 Task: Create in the project AgileDesign in Backlog an issue 'Upgrade the caching mechanism of a web application to improve response time and reduce server load', assign it to team member softage.3@softage.net and change the status to IN PROGRESS. Create in the project AgileDesign in Backlog an issue 'Create a new online platform for online personal finance courses with advanced budgeting and financial planning features', assign it to team member softage.4@softage.net and change the status to IN PROGRESS
Action: Mouse moved to (204, 54)
Screenshot: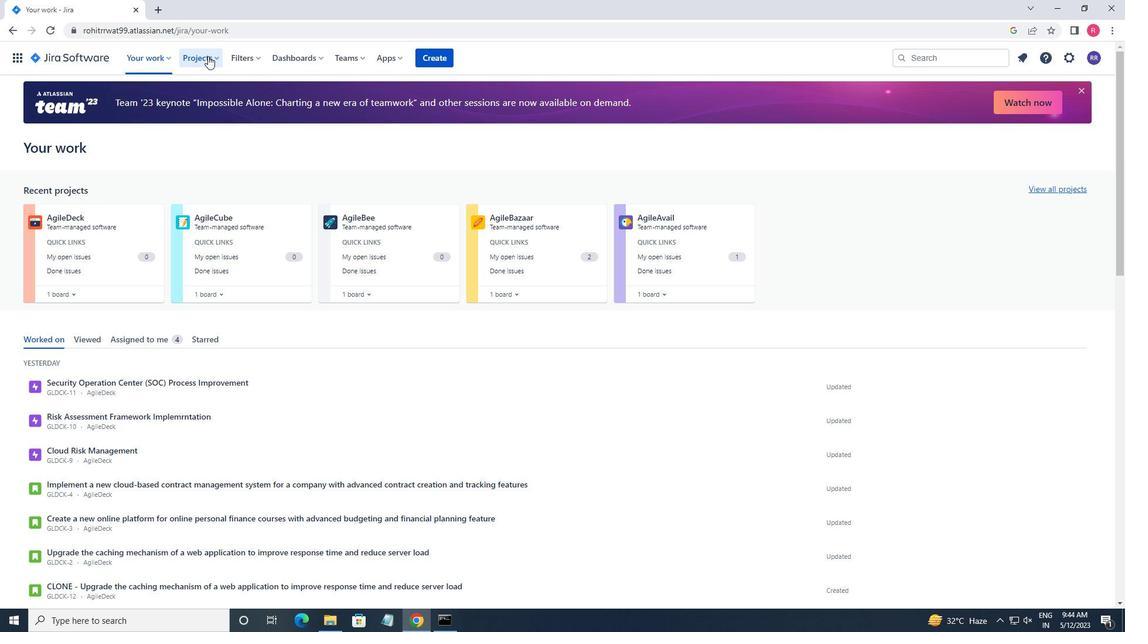 
Action: Mouse pressed left at (204, 54)
Screenshot: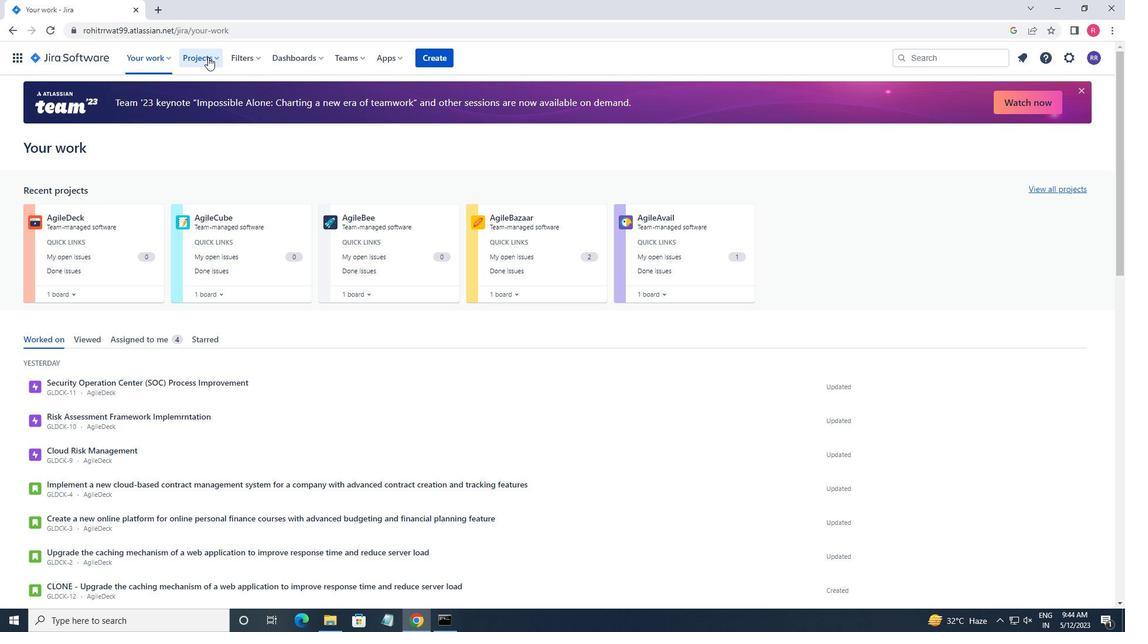 
Action: Mouse moved to (226, 123)
Screenshot: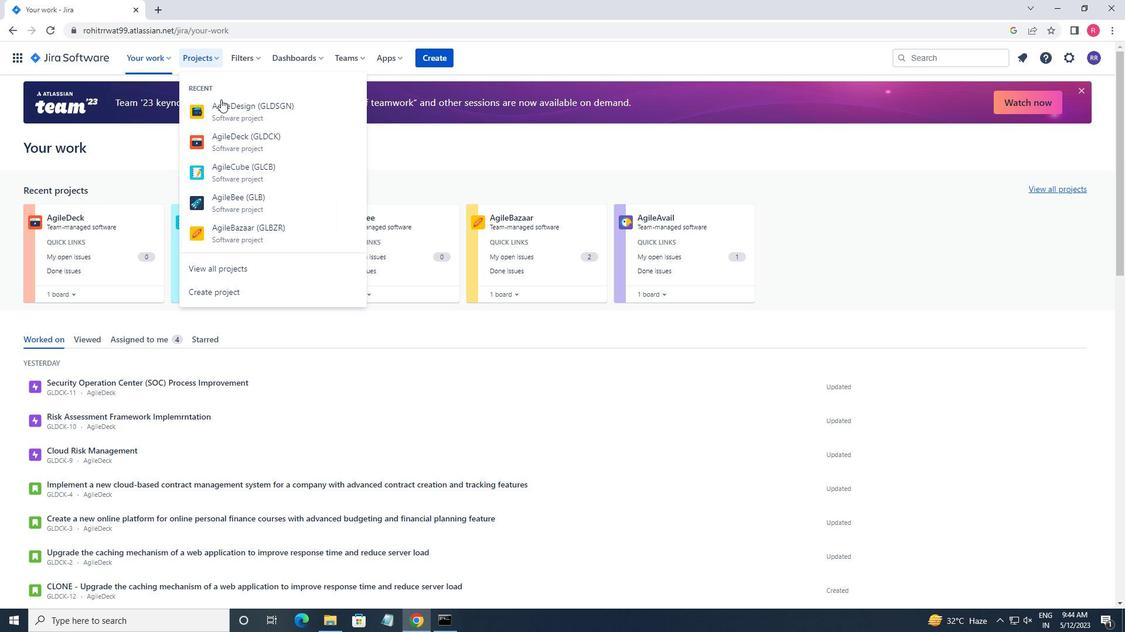 
Action: Mouse pressed left at (226, 123)
Screenshot: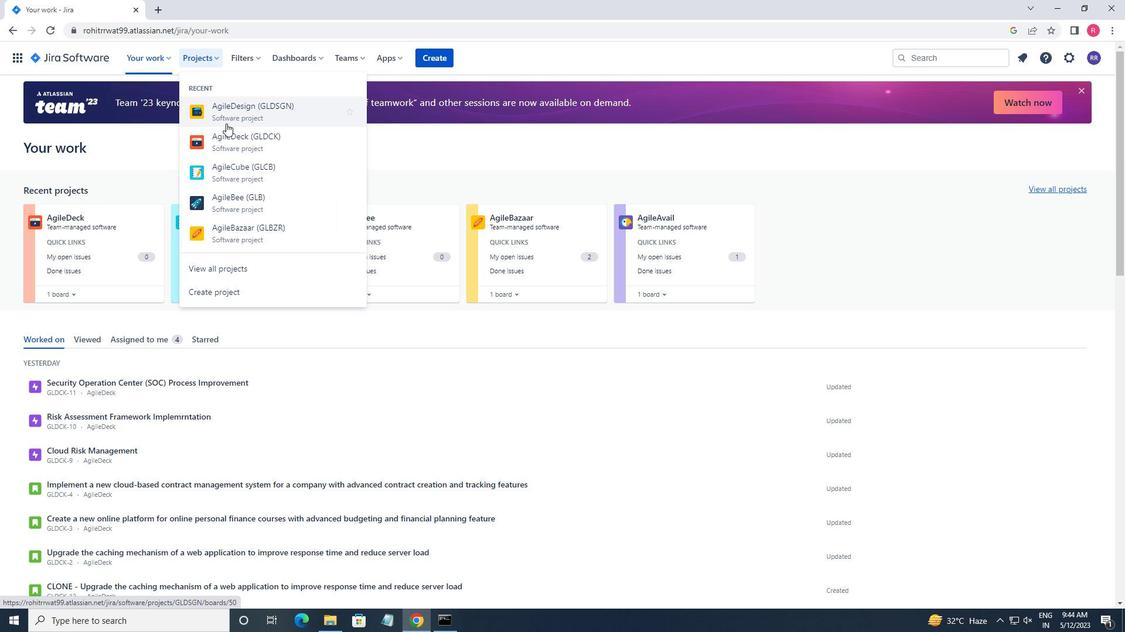 
Action: Mouse moved to (94, 180)
Screenshot: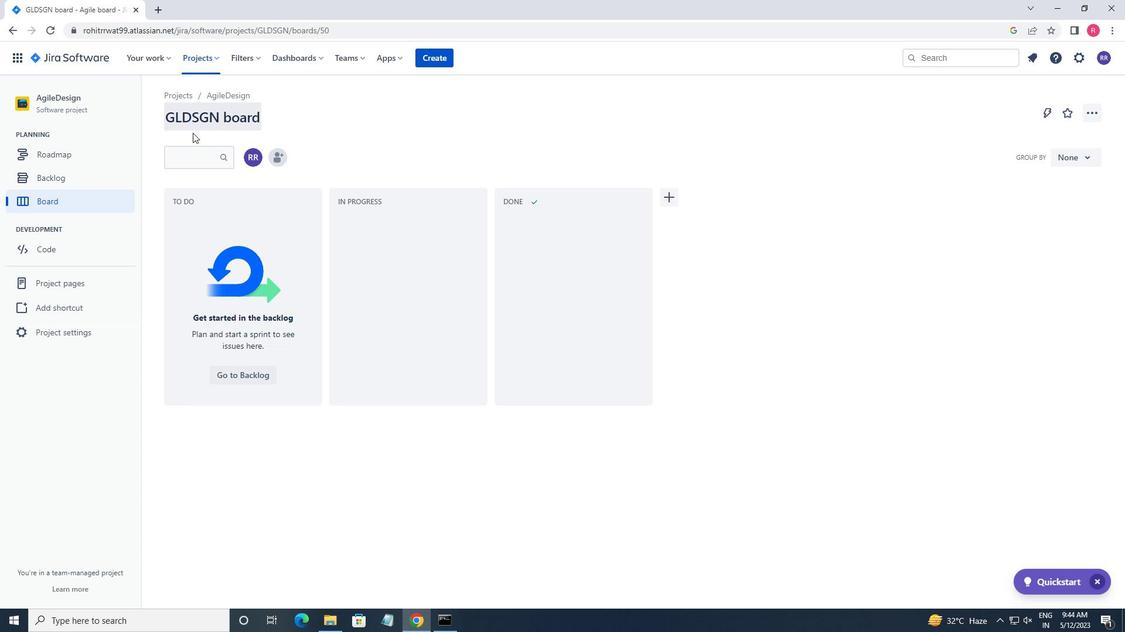 
Action: Mouse pressed left at (94, 180)
Screenshot: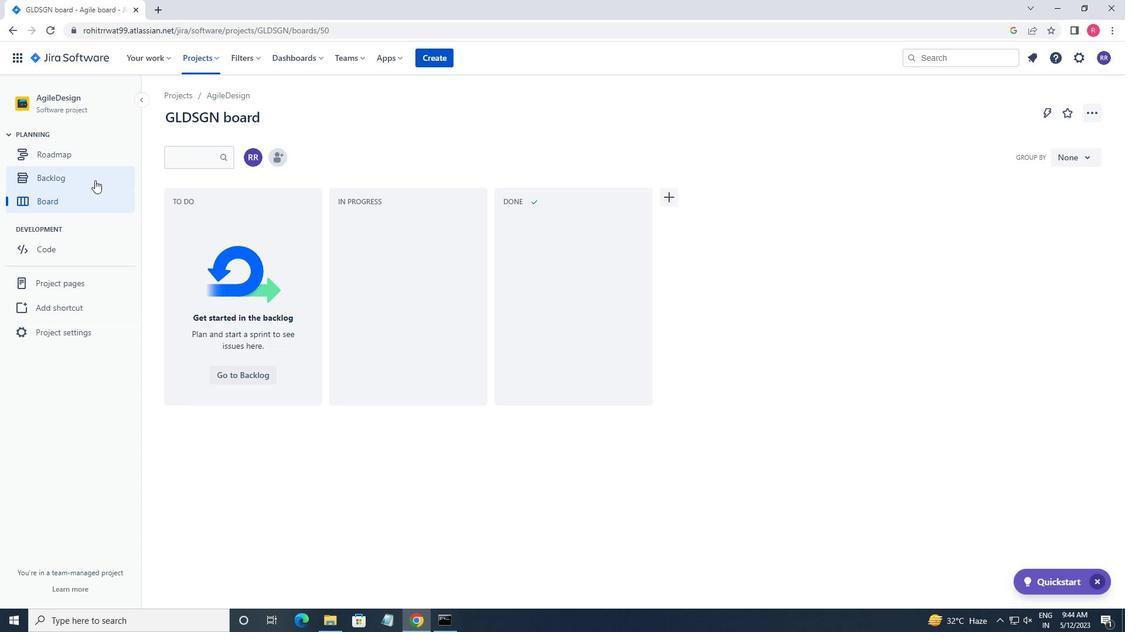 
Action: Mouse moved to (310, 478)
Screenshot: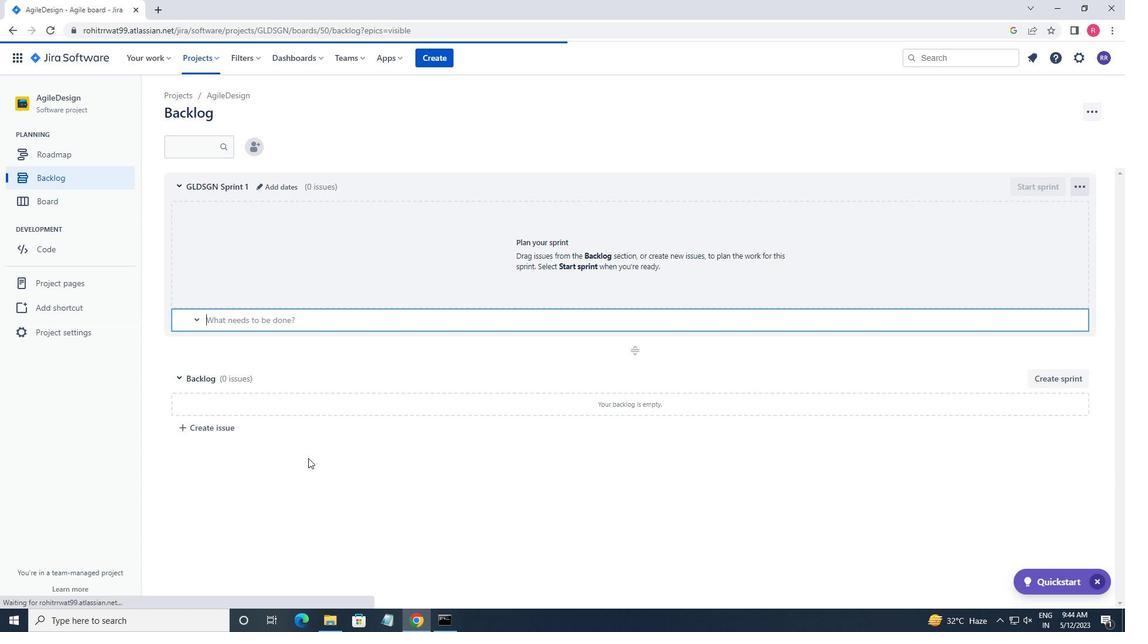 
Action: Mouse scrolled (310, 478) with delta (0, 0)
Screenshot: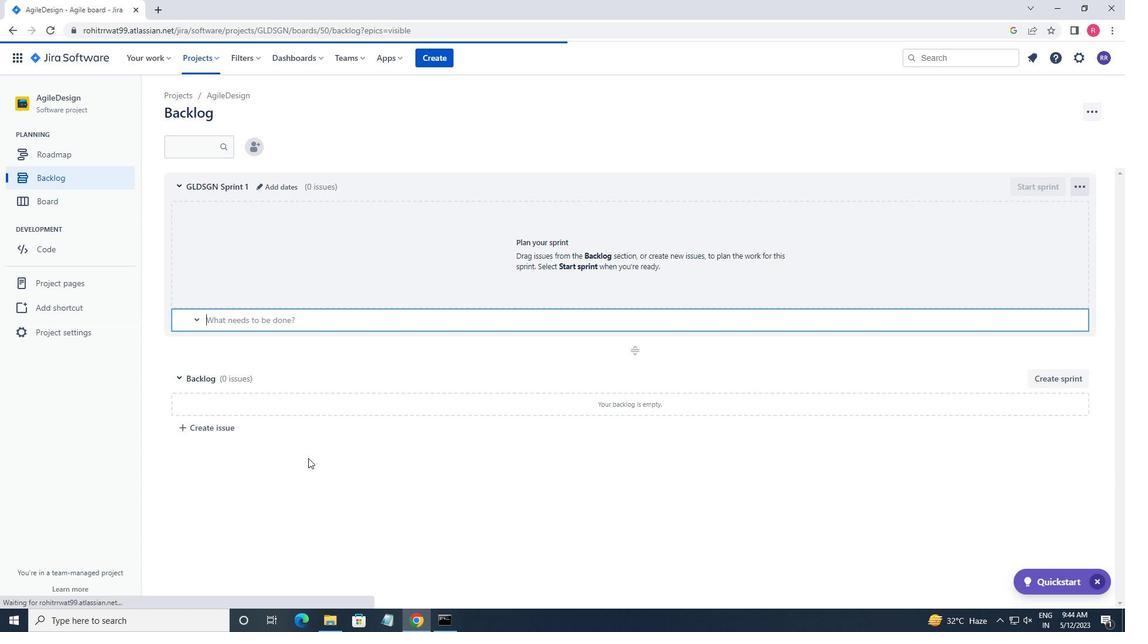 
Action: Mouse moved to (310, 488)
Screenshot: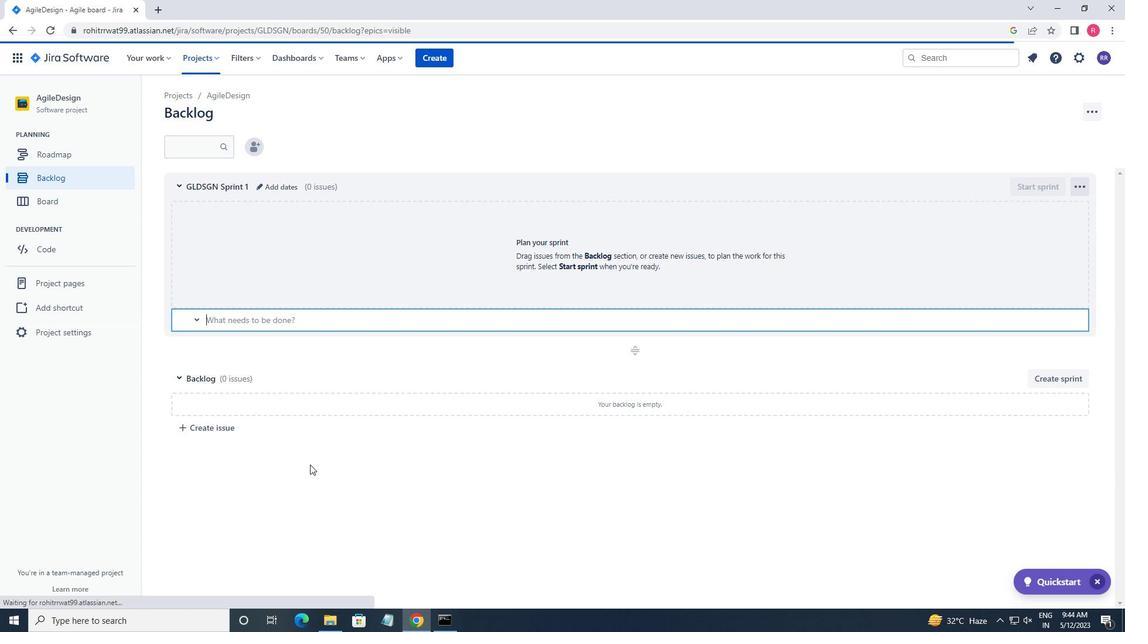 
Action: Mouse scrolled (310, 487) with delta (0, 0)
Screenshot: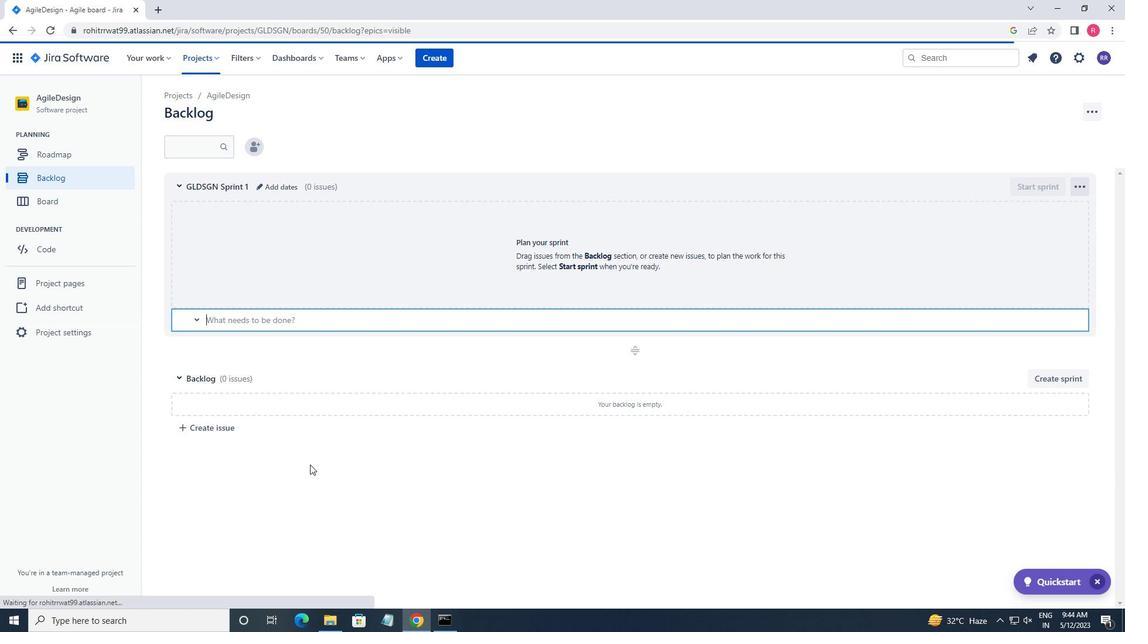 
Action: Mouse moved to (311, 497)
Screenshot: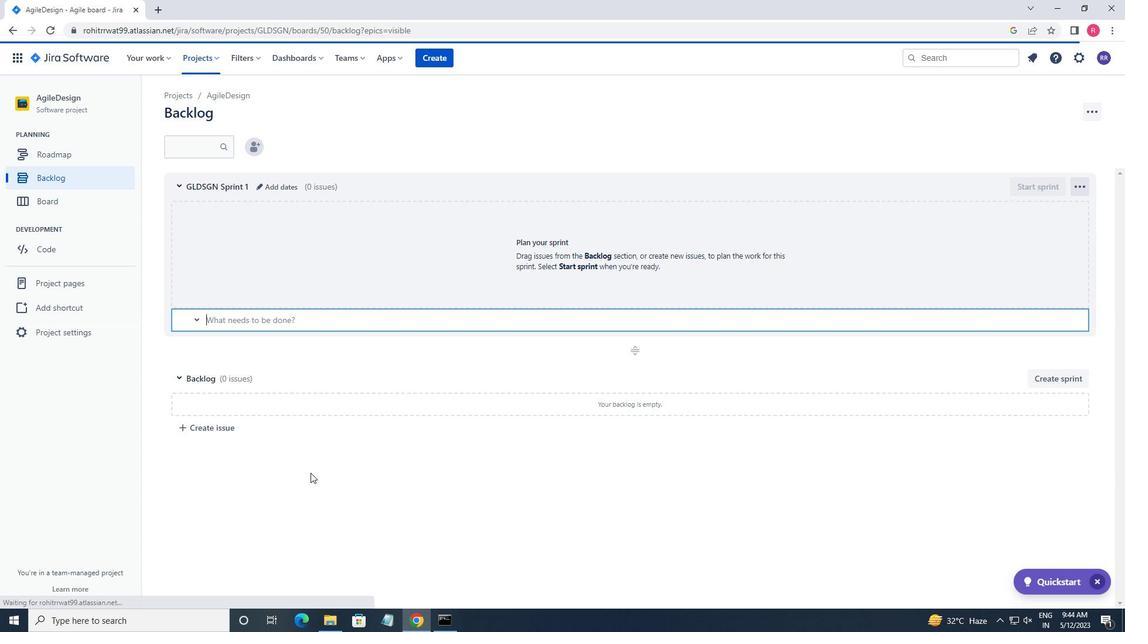 
Action: Mouse scrolled (311, 496) with delta (0, 0)
Screenshot: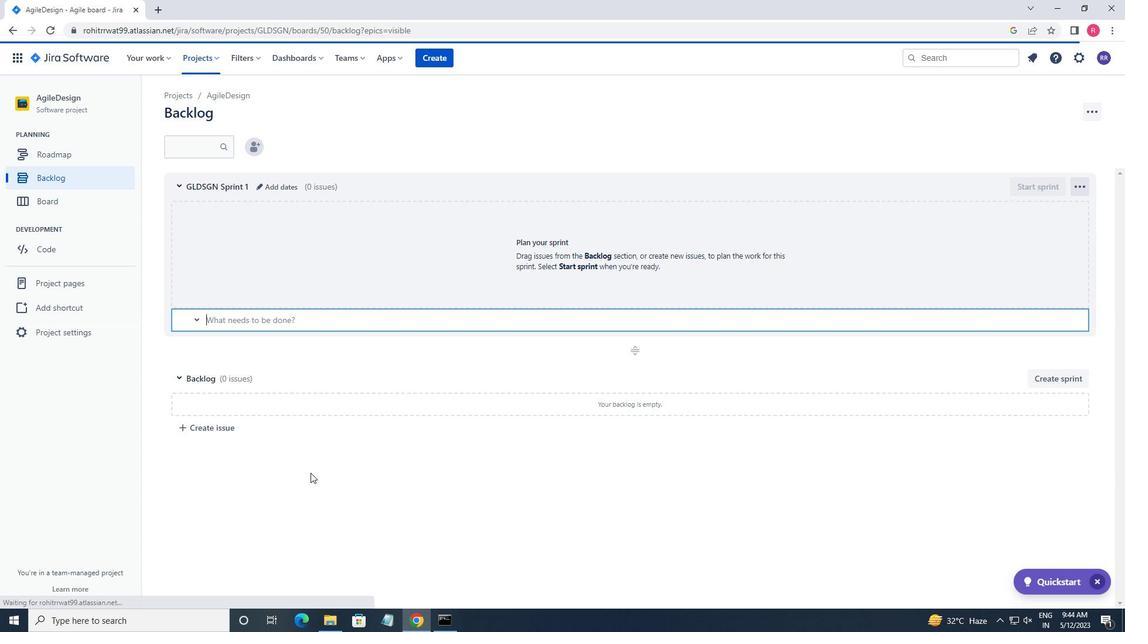 
Action: Mouse moved to (312, 503)
Screenshot: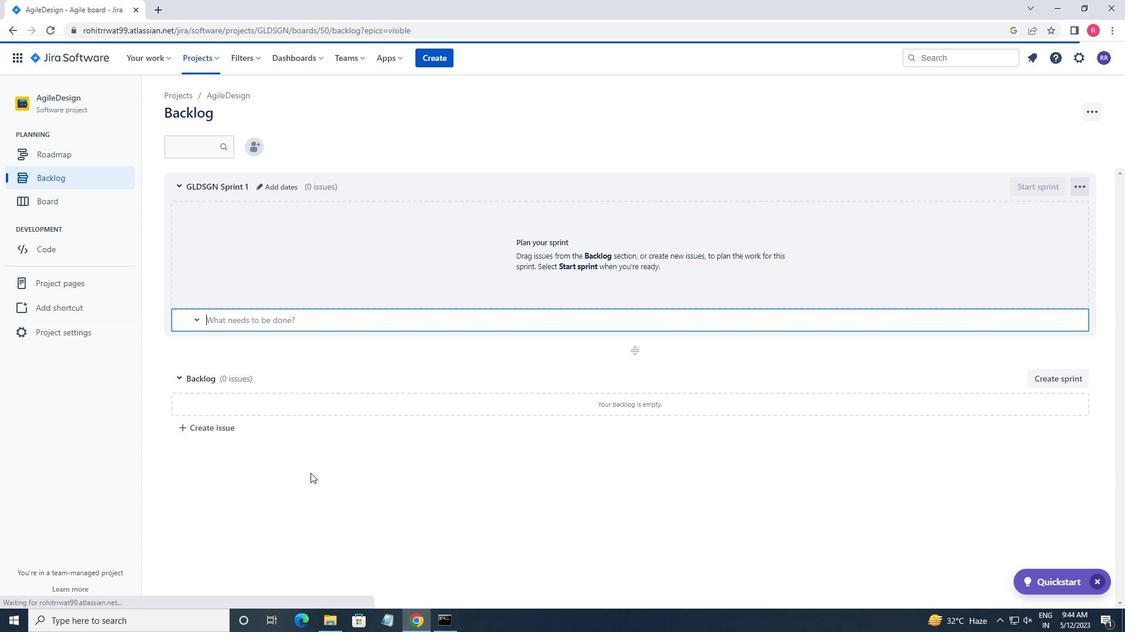 
Action: Mouse scrolled (312, 502) with delta (0, 0)
Screenshot: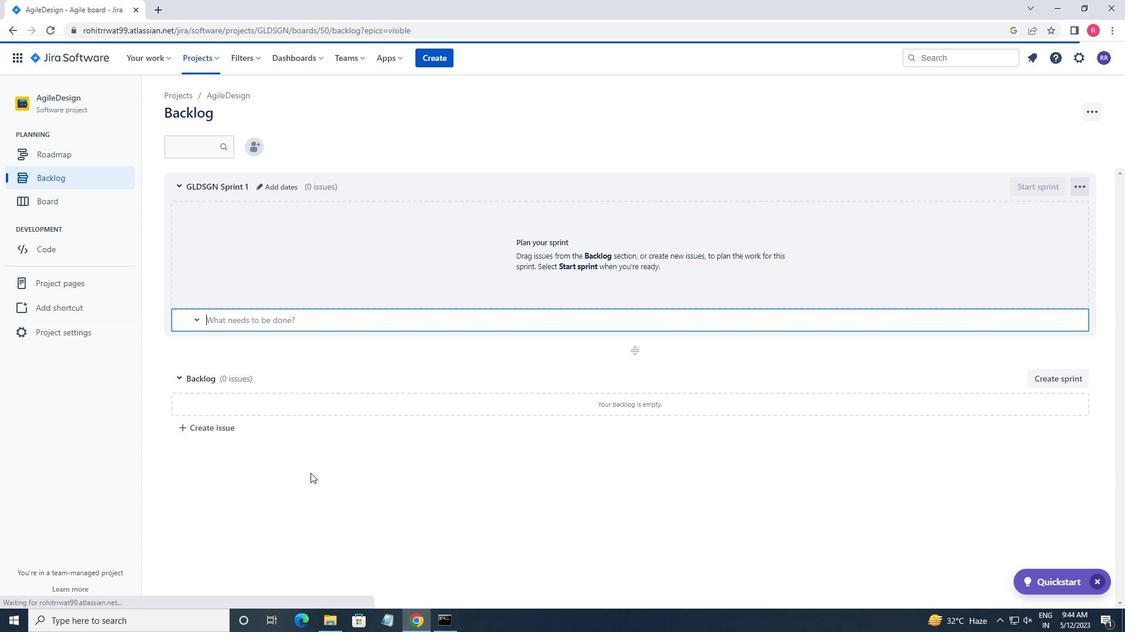 
Action: Mouse moved to (374, 434)
Screenshot: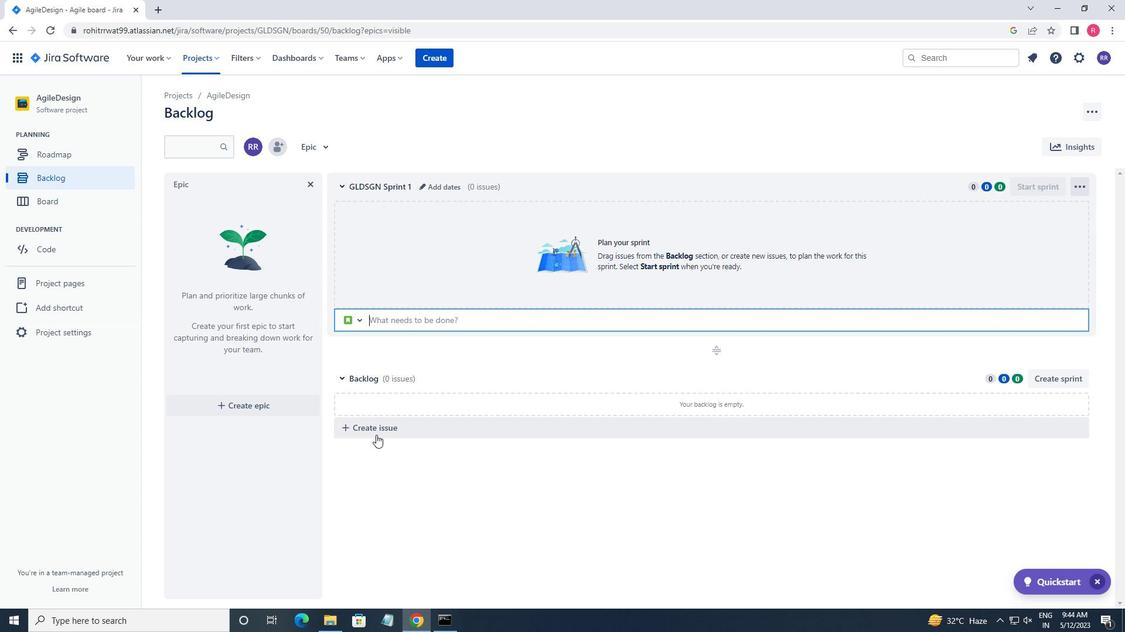 
Action: Mouse pressed left at (374, 434)
Screenshot: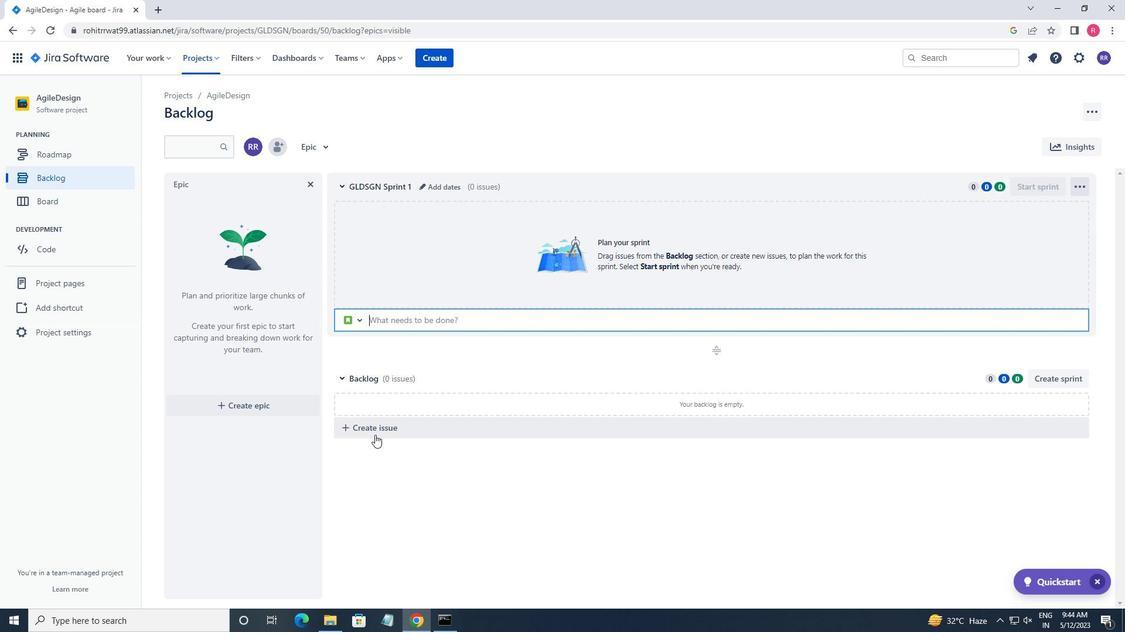 
Action: Key pressed <Key.shift><Key.shift><Key.shift><Key.shift><Key.shift><Key.shift><Key.shift><Key.shift><Key.shift><Key.shift><Key.shift><Key.shift><Key.shift><Key.shift><Key.shift><Key.shift><Key.shift><Key.shift><Key.shift><Key.shift>UPGRADE<Key.space>THE<Key.space>CACHING<Key.space>MECHANISM<Key.space>OF<Key.space>A<Key.space>E<Key.backspace>WEB<Key.space>APPLICATION<Key.space>TO<Key.space>IMPROVE<Key.space>RSPONSE<Key.space><Key.backspace><Key.backspace><Key.backspace><Key.backspace><Key.backspace><Key.backspace><Key.backspace>ESPONSE<Key.space>TIME<Key.space>AND<Key.space>REDUCE<Key.space>SERVER<Key.space>LOAD<Key.enter>
Screenshot: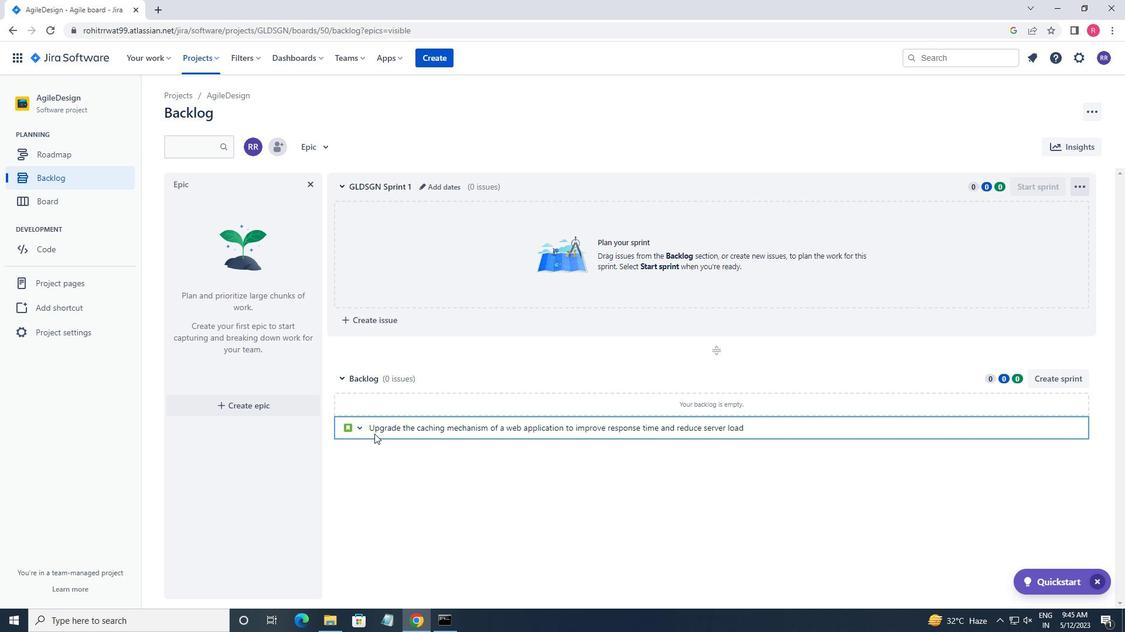 
Action: Mouse moved to (394, 426)
Screenshot: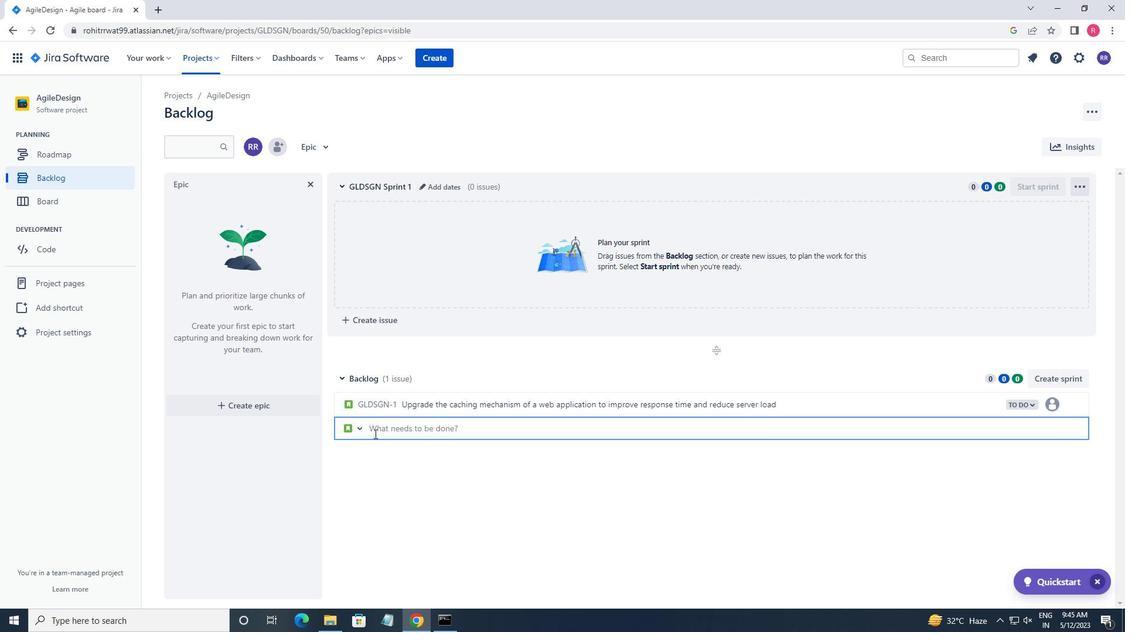 
Action: Mouse scrolled (394, 427) with delta (0, 0)
Screenshot: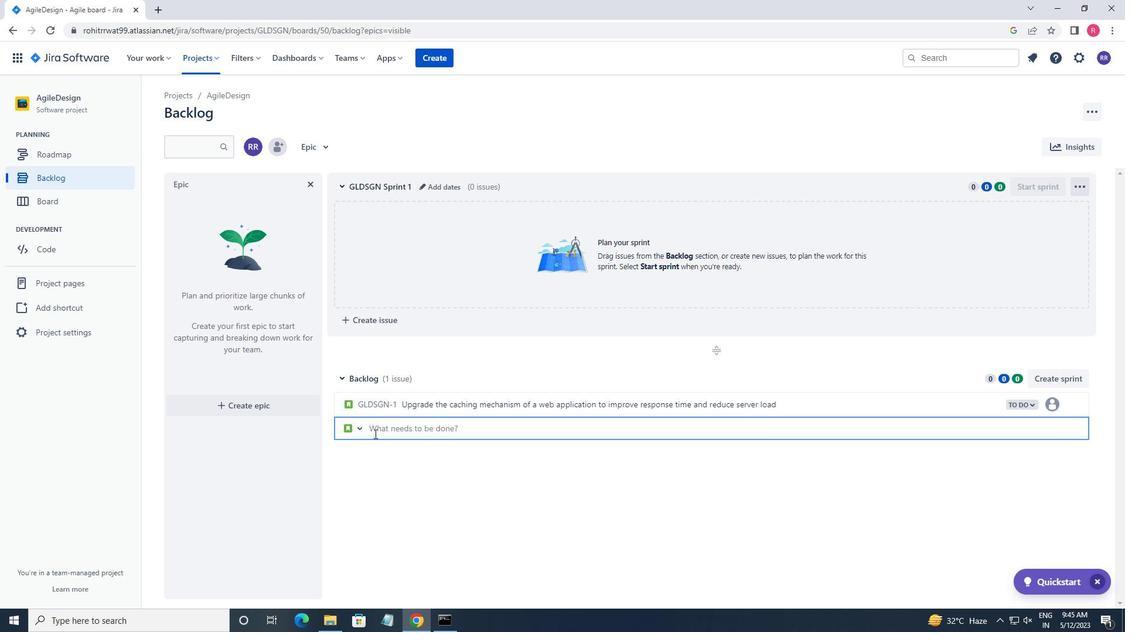 
Action: Mouse moved to (1051, 401)
Screenshot: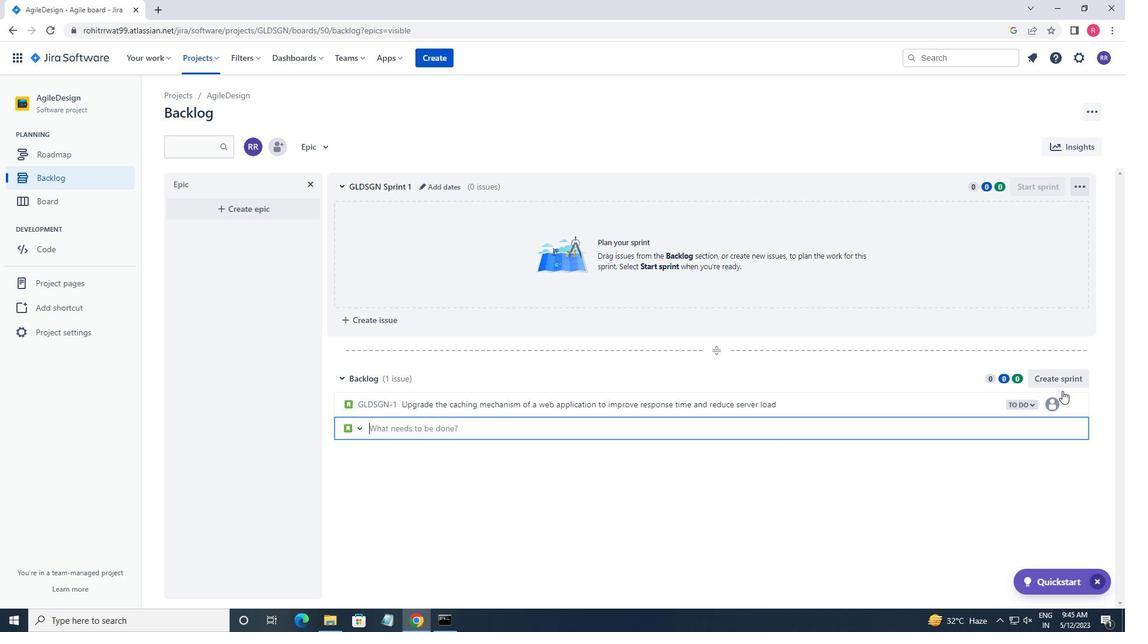 
Action: Mouse pressed left at (1051, 401)
Screenshot: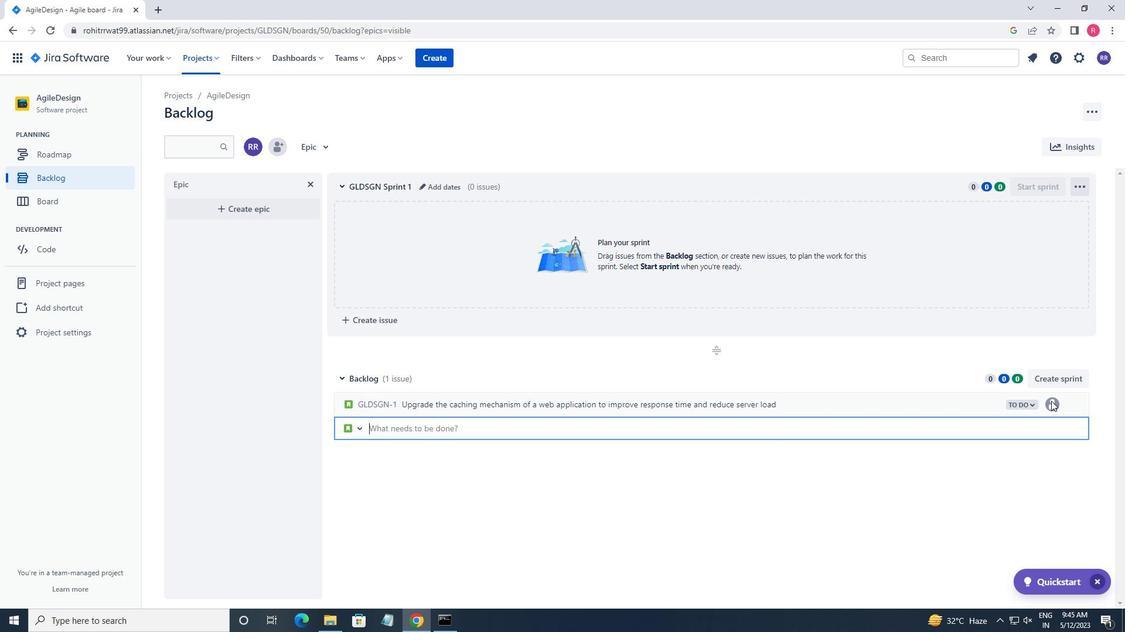 
Action: Mouse moved to (1044, 400)
Screenshot: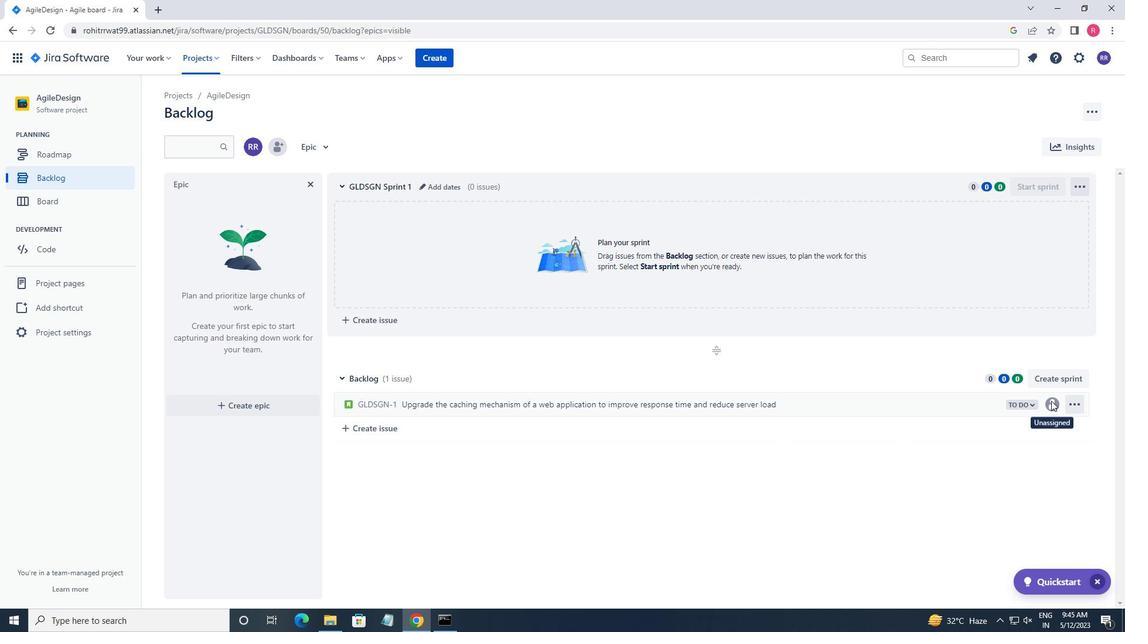 
Action: Mouse pressed left at (1044, 400)
Screenshot: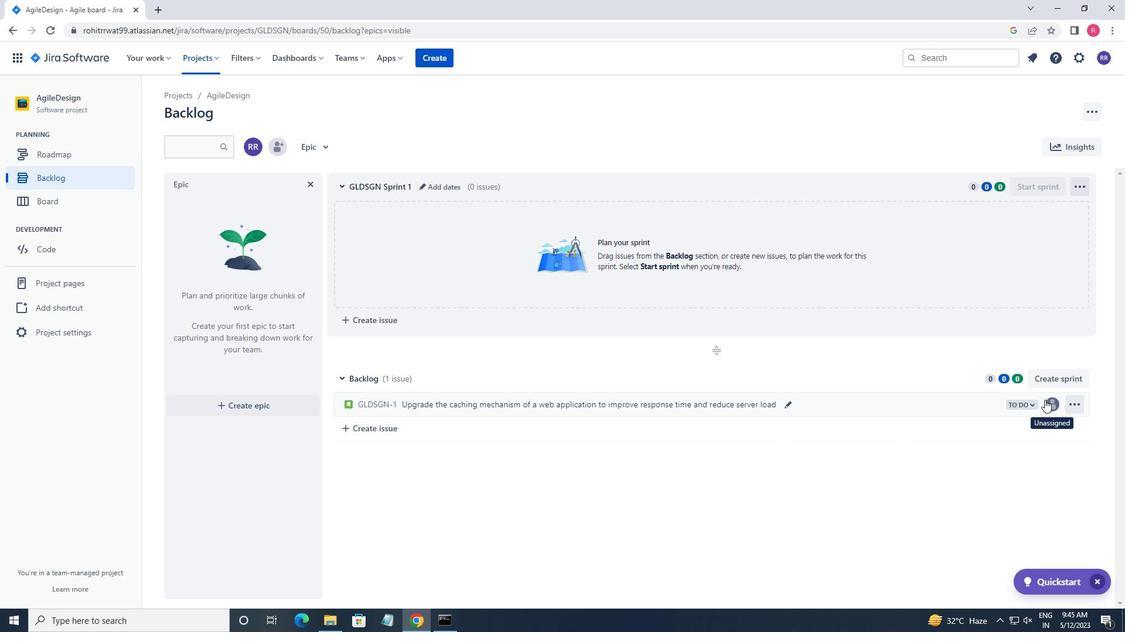 
Action: Key pressed SOFTAGE.3<Key.shift>@SOFTAGE.NET
Screenshot: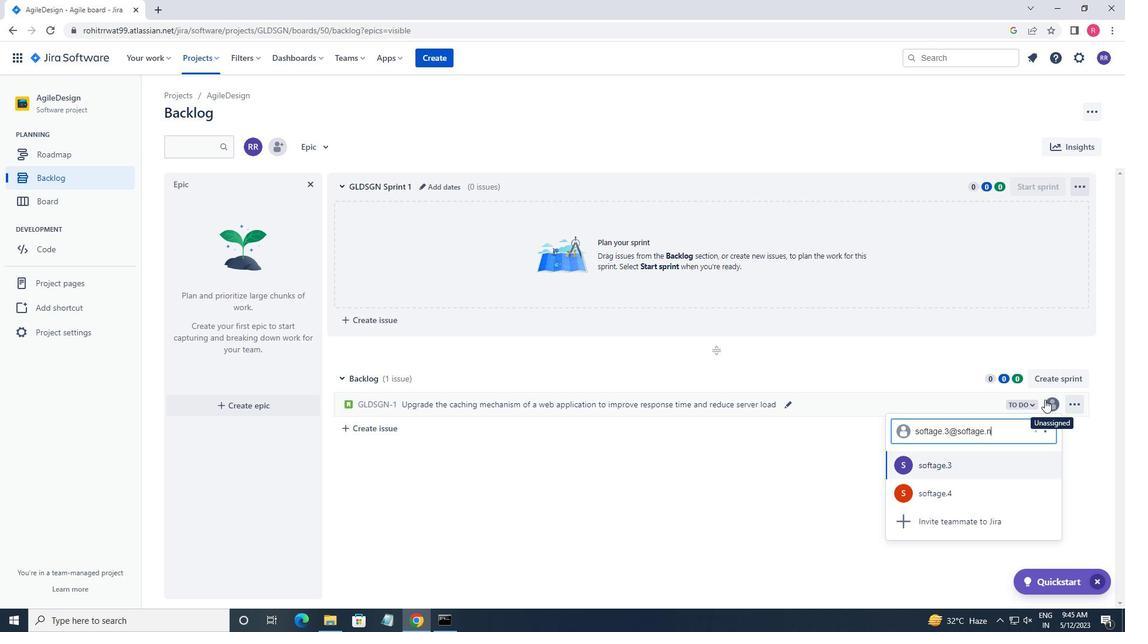 
Action: Mouse moved to (969, 471)
Screenshot: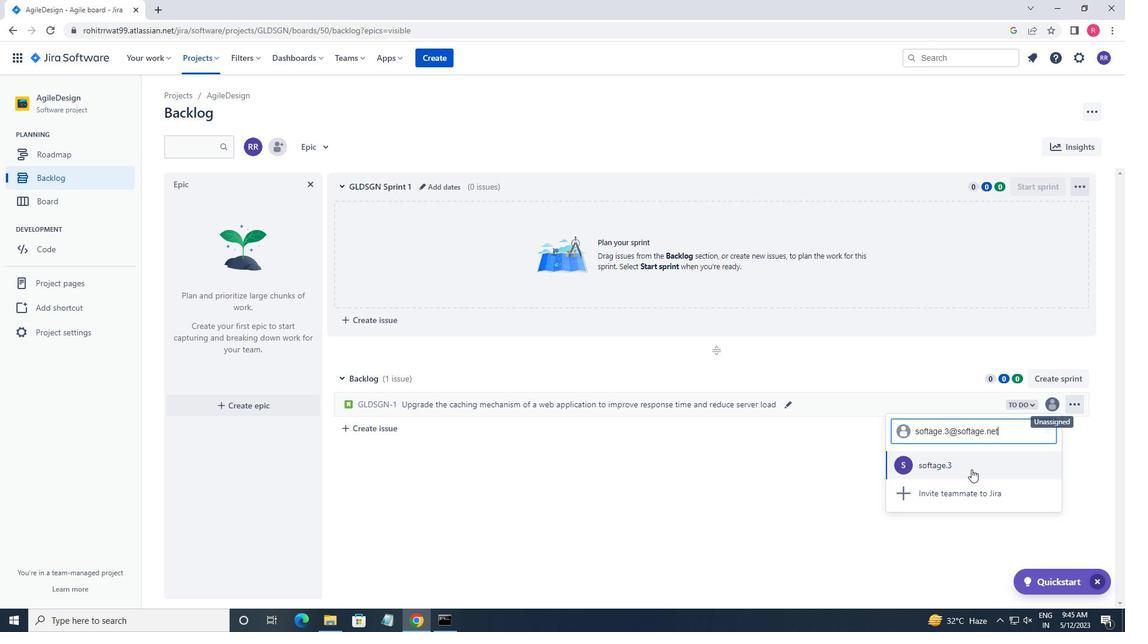 
Action: Mouse pressed left at (969, 471)
Screenshot: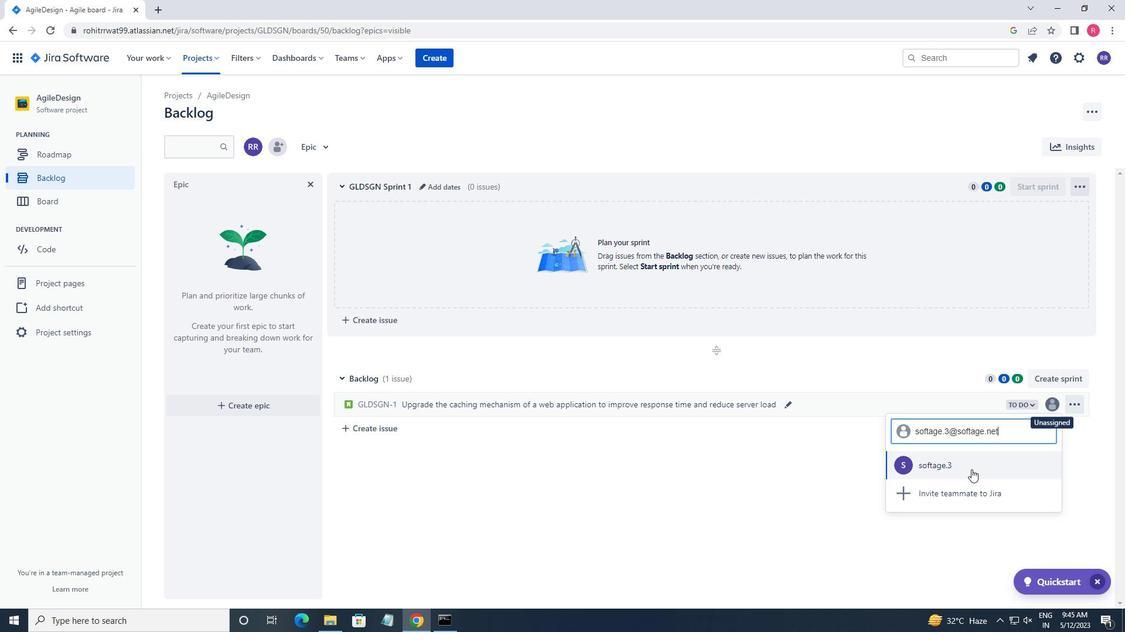
Action: Mouse moved to (1034, 403)
Screenshot: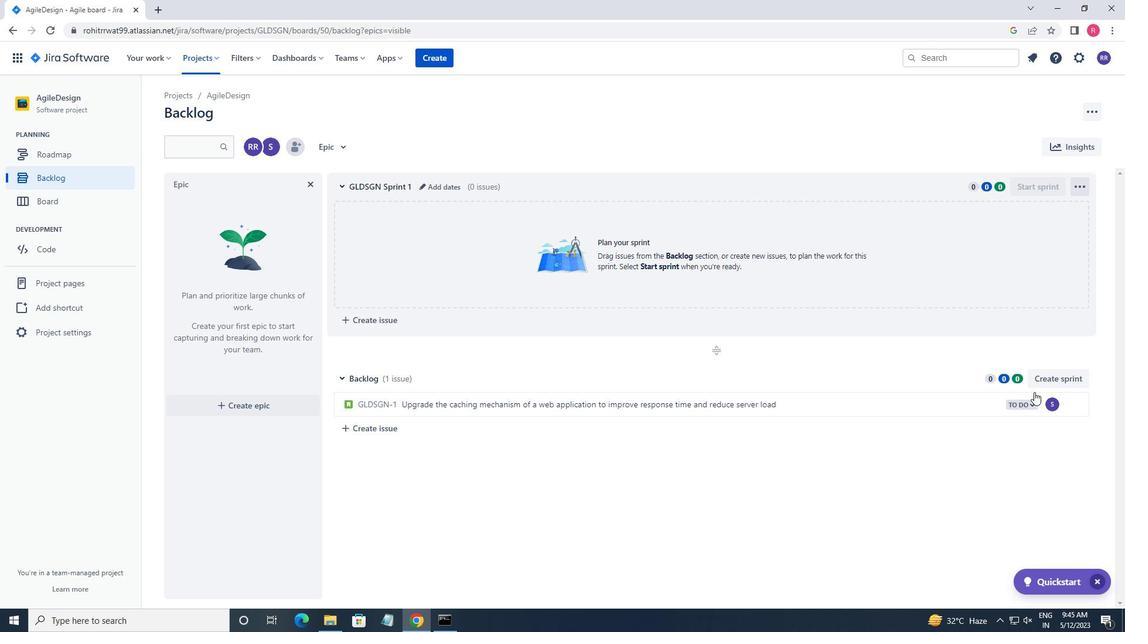 
Action: Mouse pressed left at (1034, 403)
Screenshot: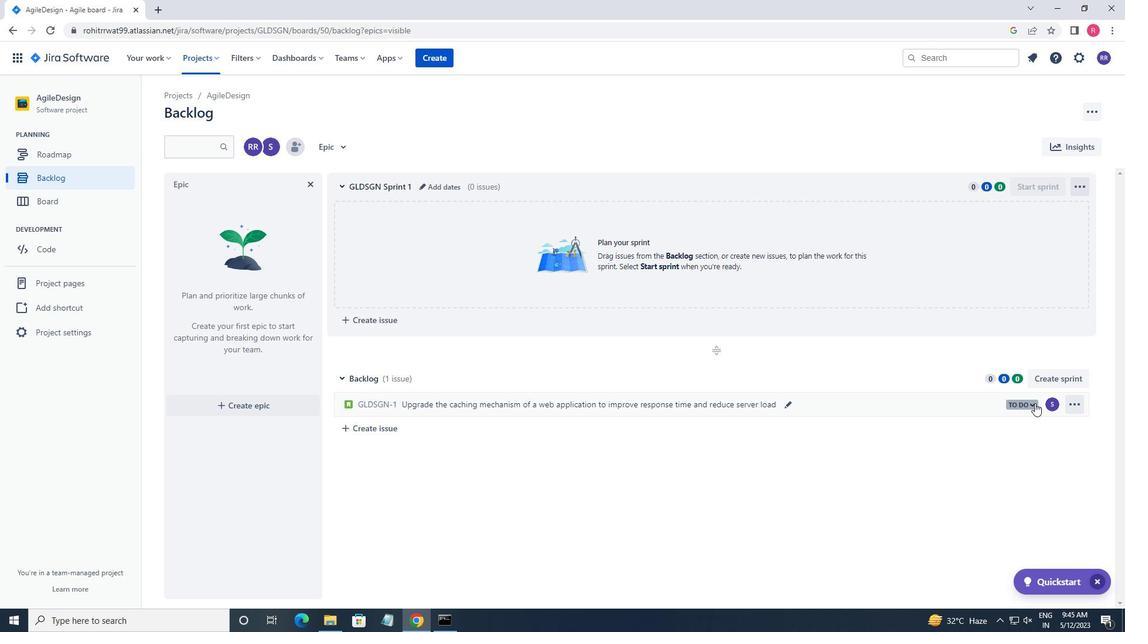 
Action: Mouse moved to (969, 425)
Screenshot: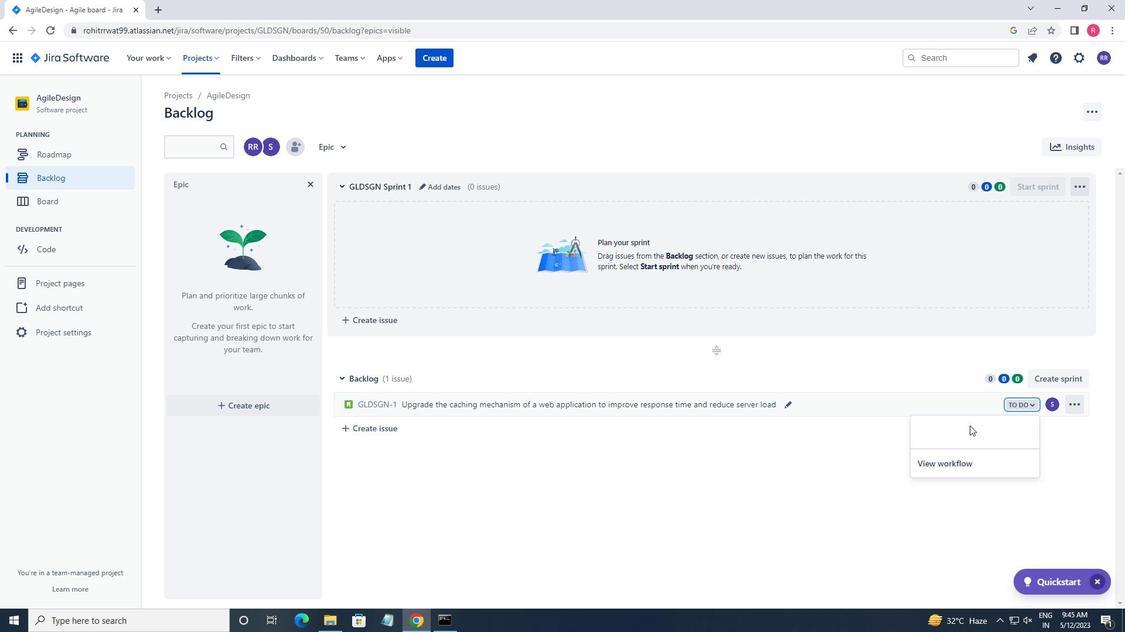 
Action: Mouse pressed left at (969, 425)
Screenshot: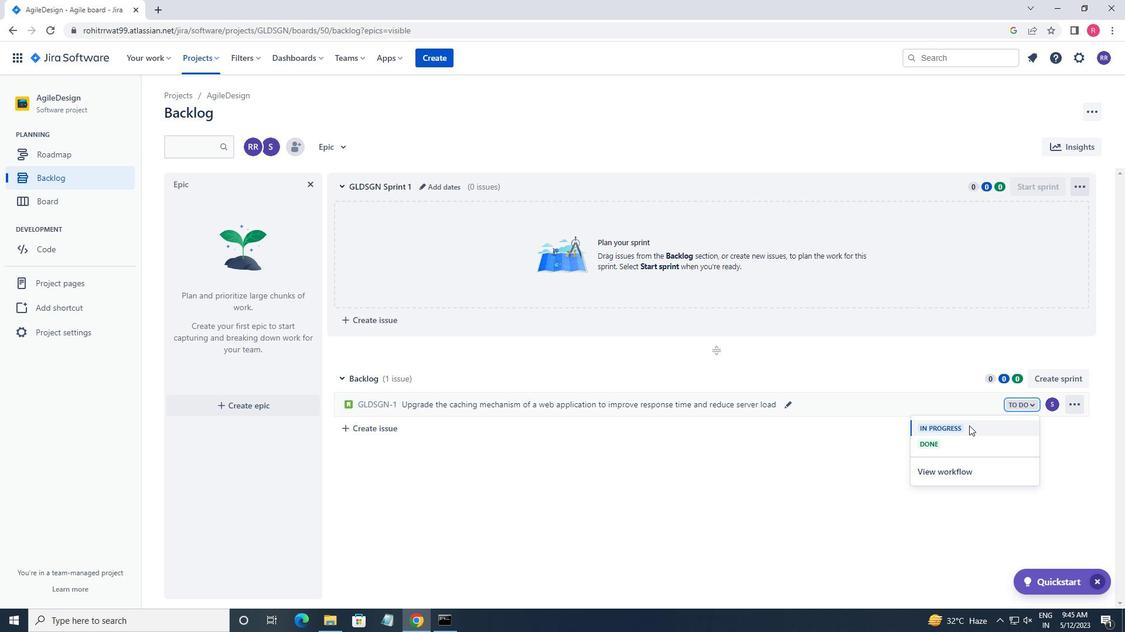 
Action: Mouse moved to (366, 431)
Screenshot: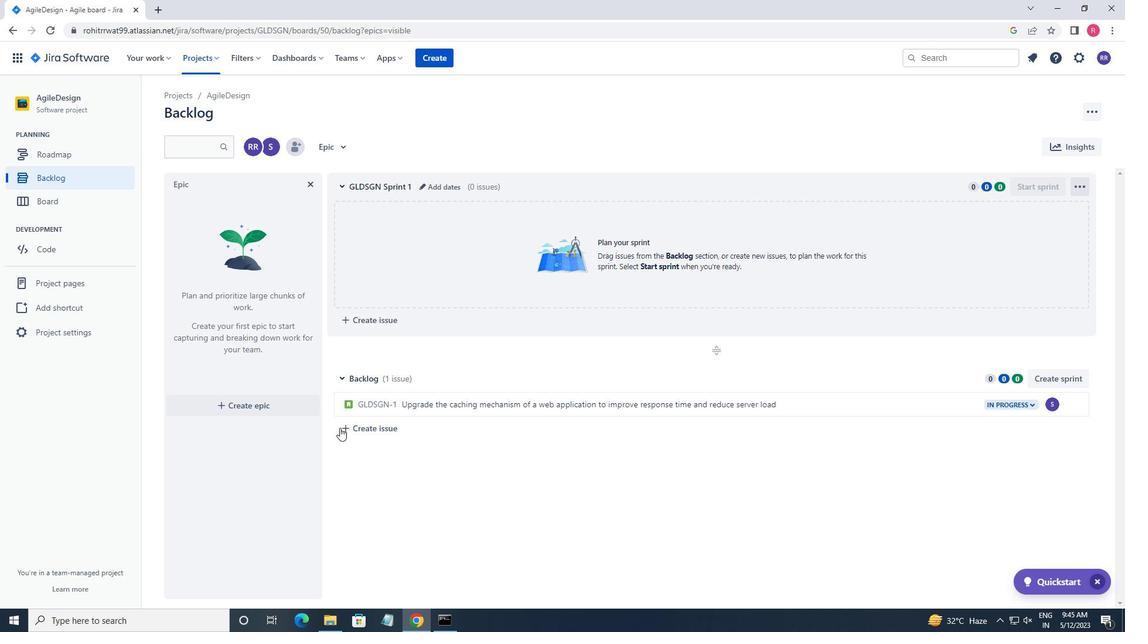 
Action: Mouse pressed left at (366, 431)
Screenshot: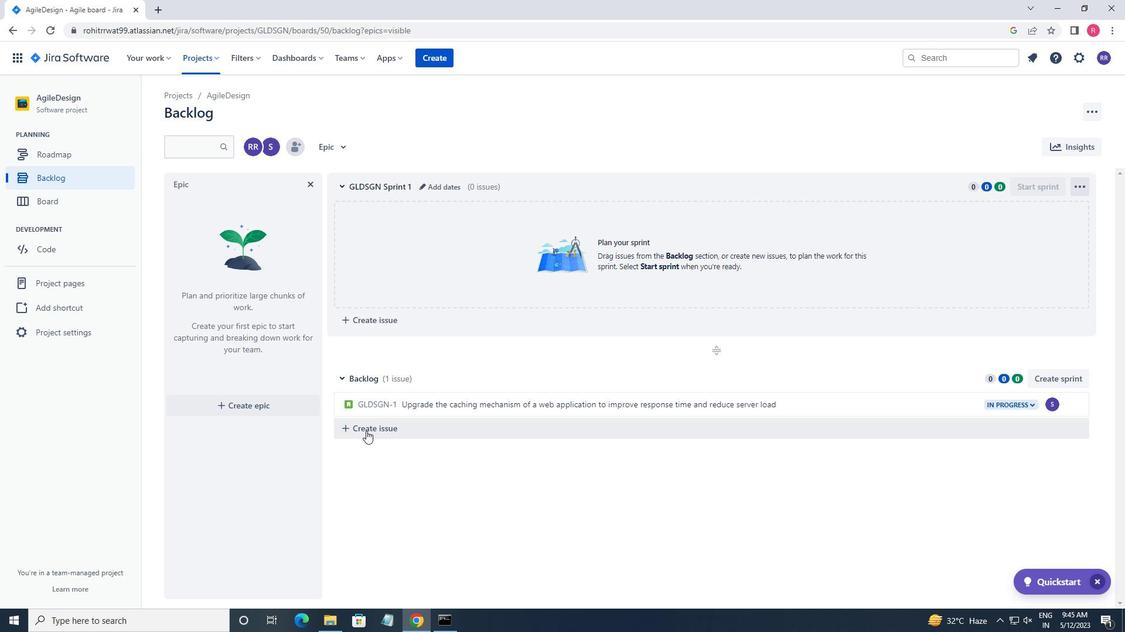 
Action: Key pressed <Key.shift>CREATE<Key.space>A<Key.space>NER<Key.backspace>W<Key.space>ONLINE<Key.space>PLATFORM<Key.space>FOR<Key.space>ONLINE<Key.space>PERSONAL<Key.space>FINAA<Key.backspace>NCE<Key.space>COURSE<Key.space><Key.backspace>S<Key.space>WITH<Key.space>ADVANCE<Key.space>BUDGETING<Key.space>AND<Key.space>FINAC<Key.backspace>N<Key.backspace>NCIAL<Key.space>PLANNING<Key.space>FEATURE<Key.space>
Screenshot: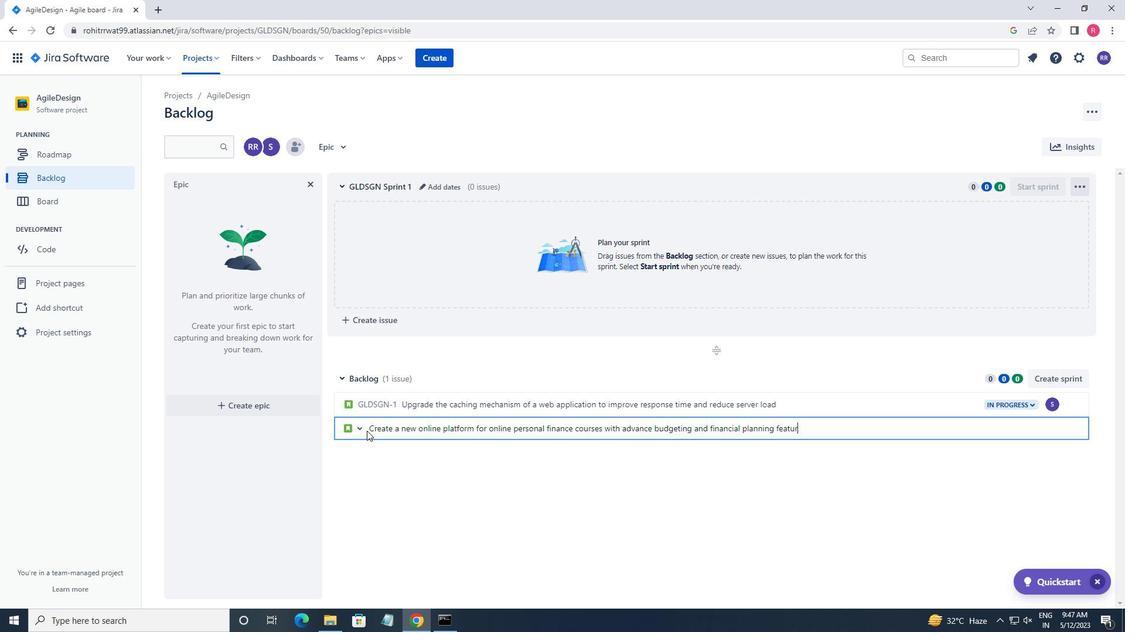 
Action: Mouse moved to (298, 405)
Screenshot: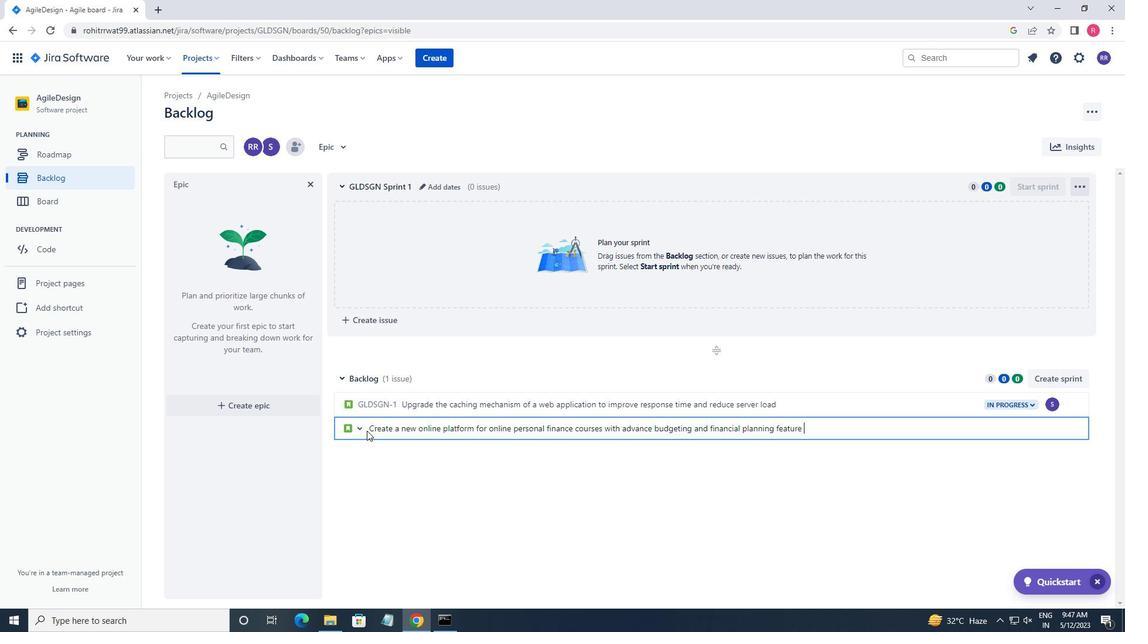 
Action: Key pressed <Key.backspace>S<Key.enter>
Screenshot: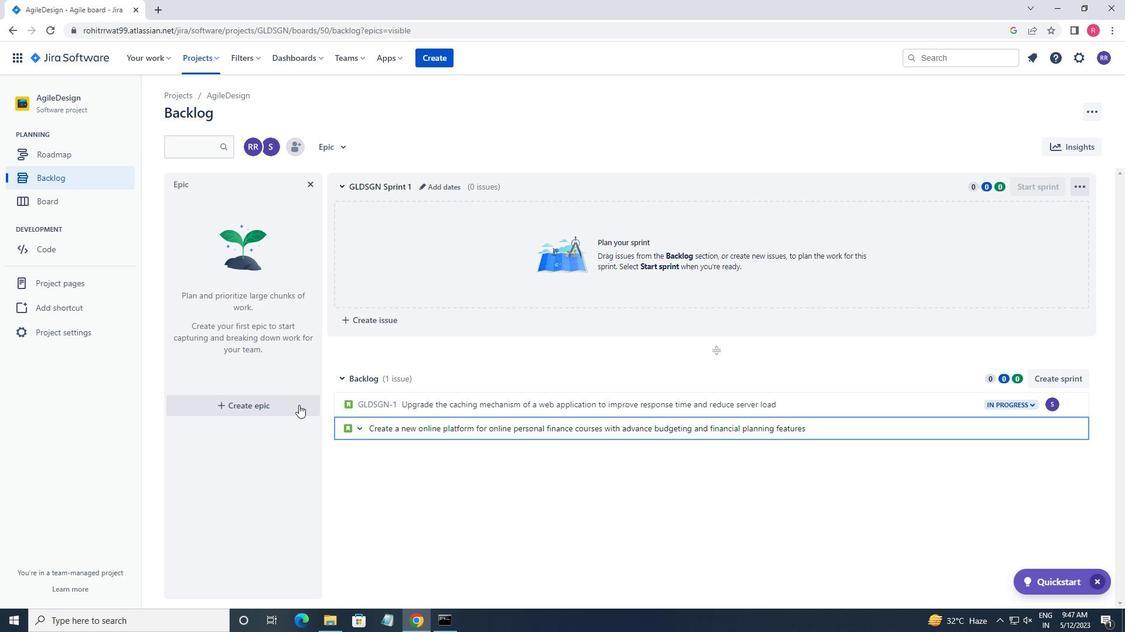 
Action: Mouse moved to (1052, 431)
Screenshot: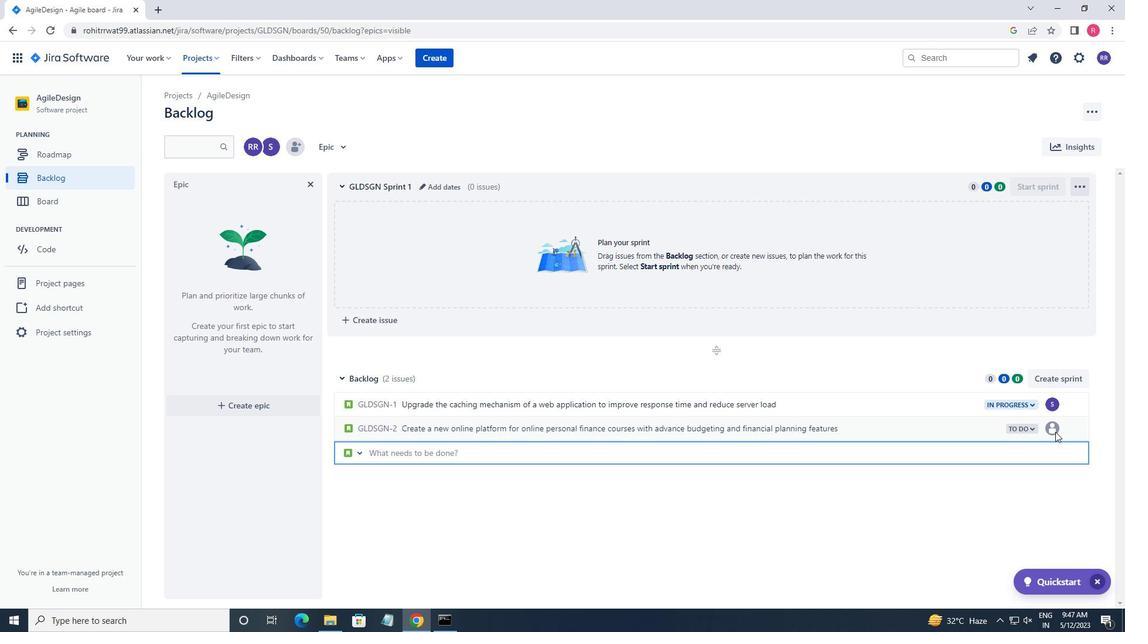 
Action: Mouse pressed left at (1052, 431)
Screenshot: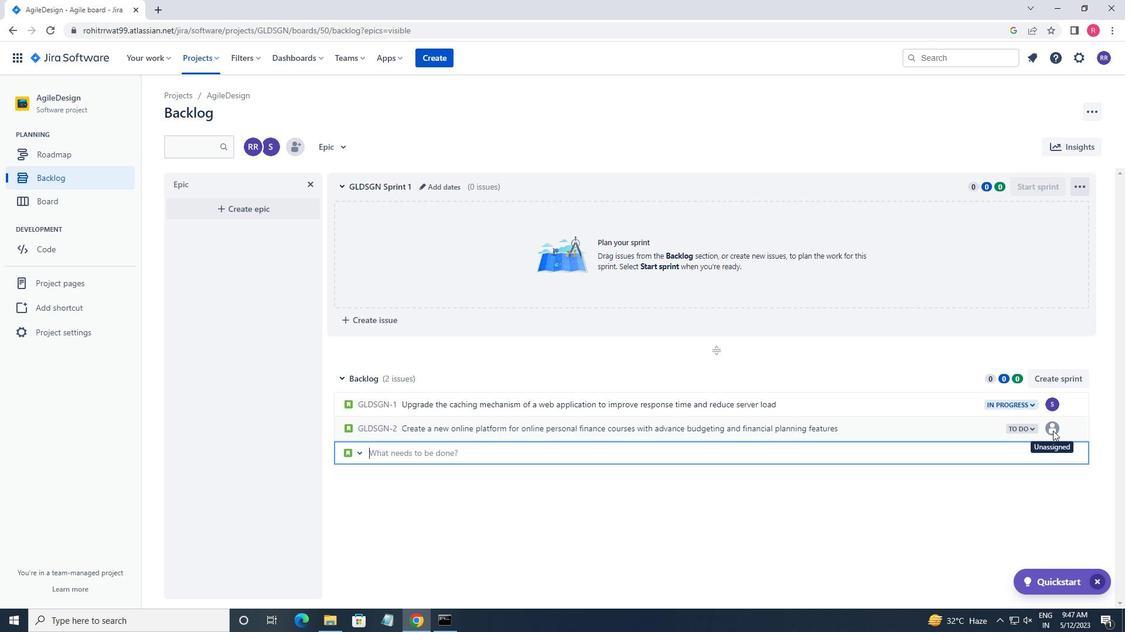 
Action: Mouse pressed left at (1052, 431)
Screenshot: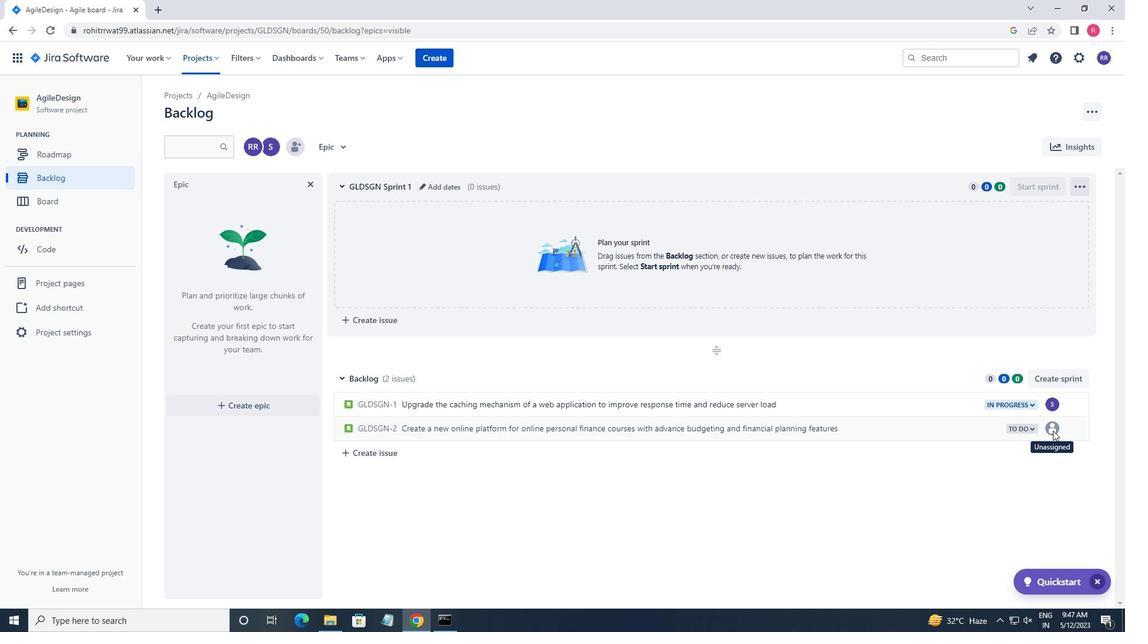 
Action: Mouse moved to (1051, 427)
Screenshot: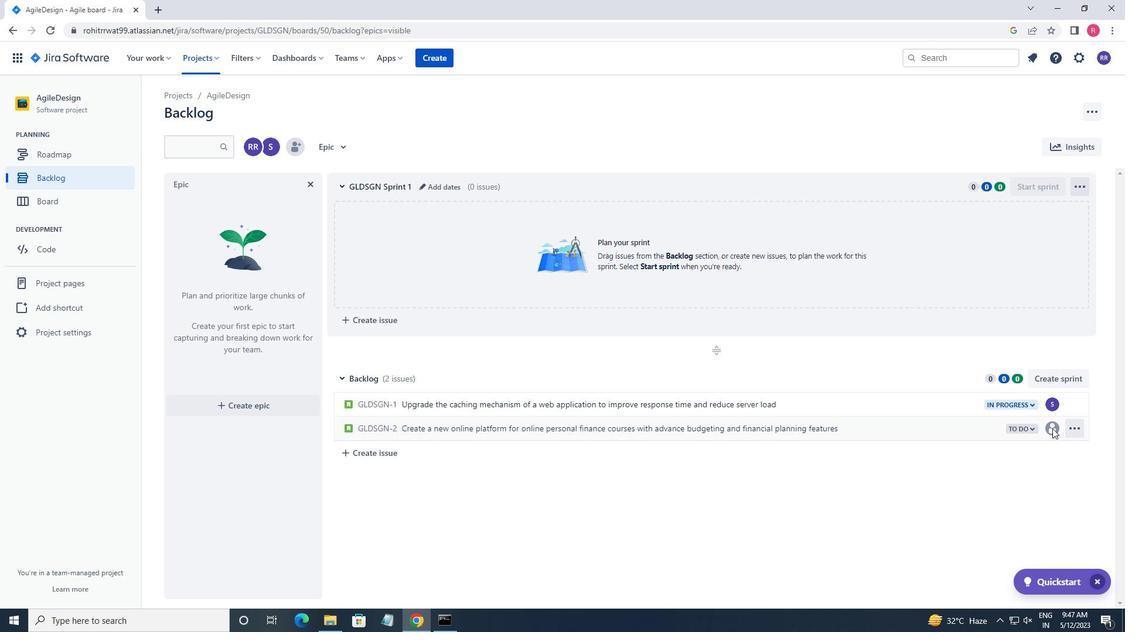 
Action: Mouse pressed left at (1051, 427)
Screenshot: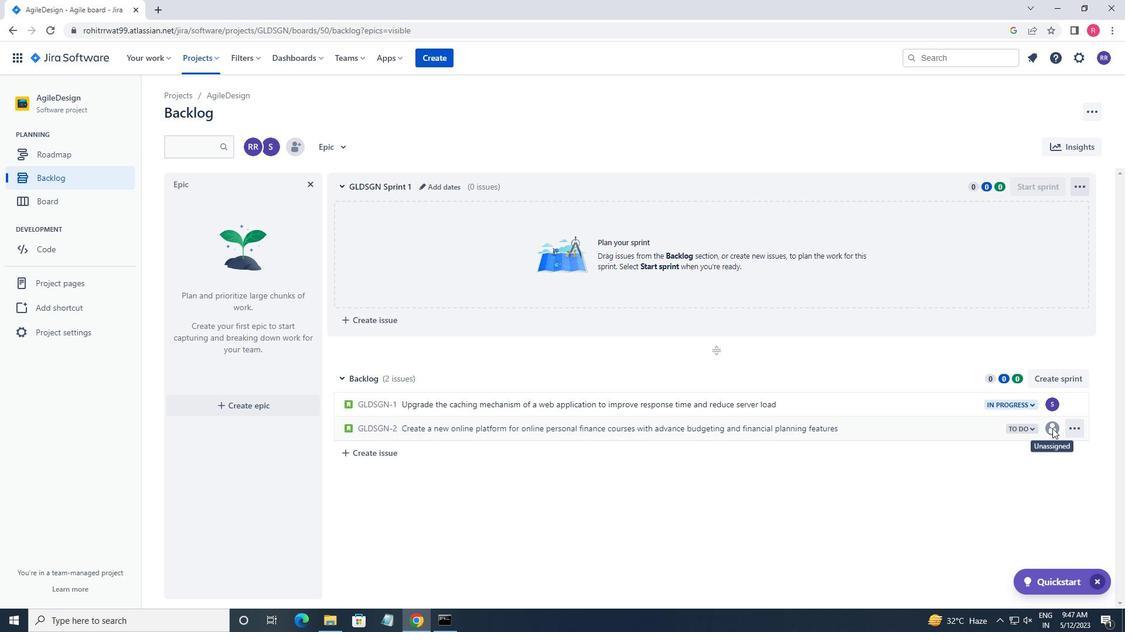 
Action: Key pressed SOFTAGE.4<Key.shift>@SOFTAGE.NET
Screenshot: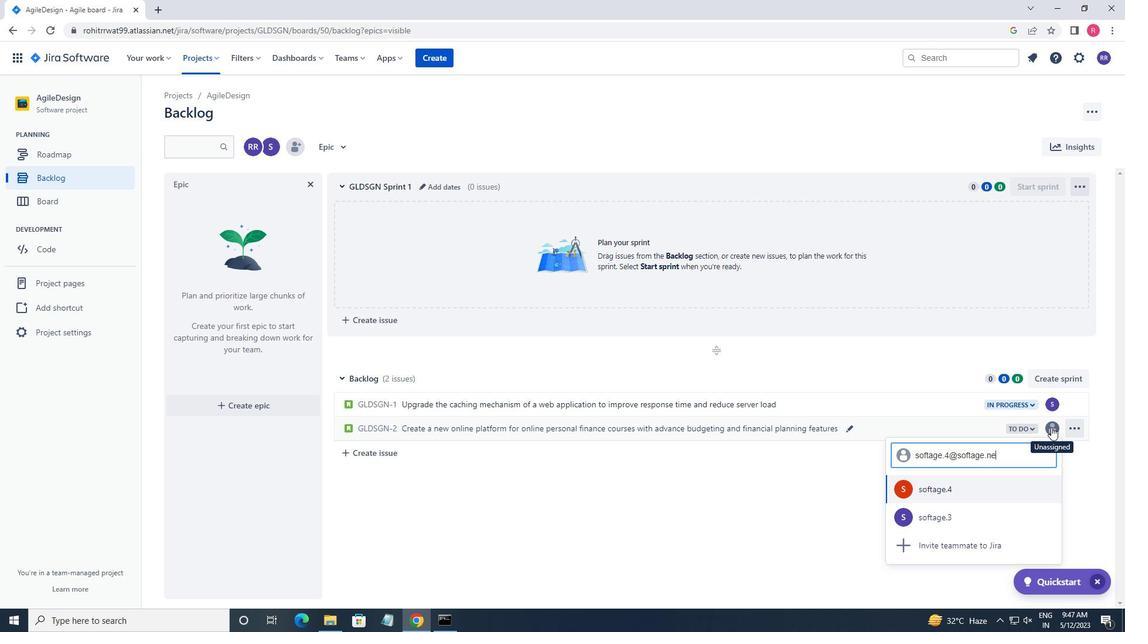 
Action: Mouse moved to (994, 491)
Screenshot: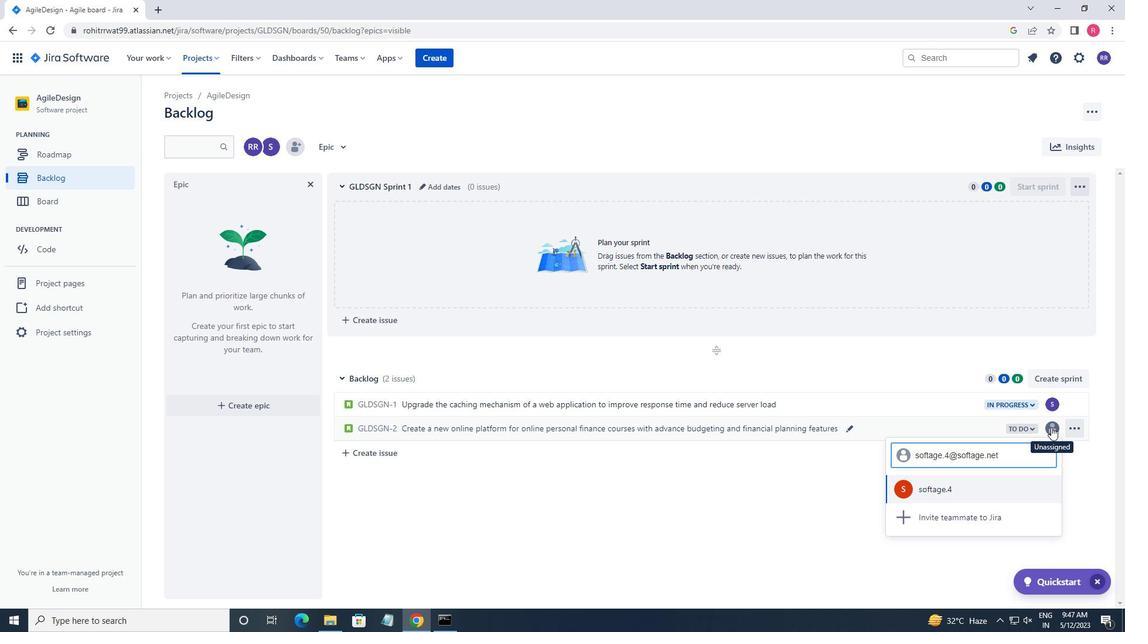 
Action: Mouse pressed left at (994, 491)
Screenshot: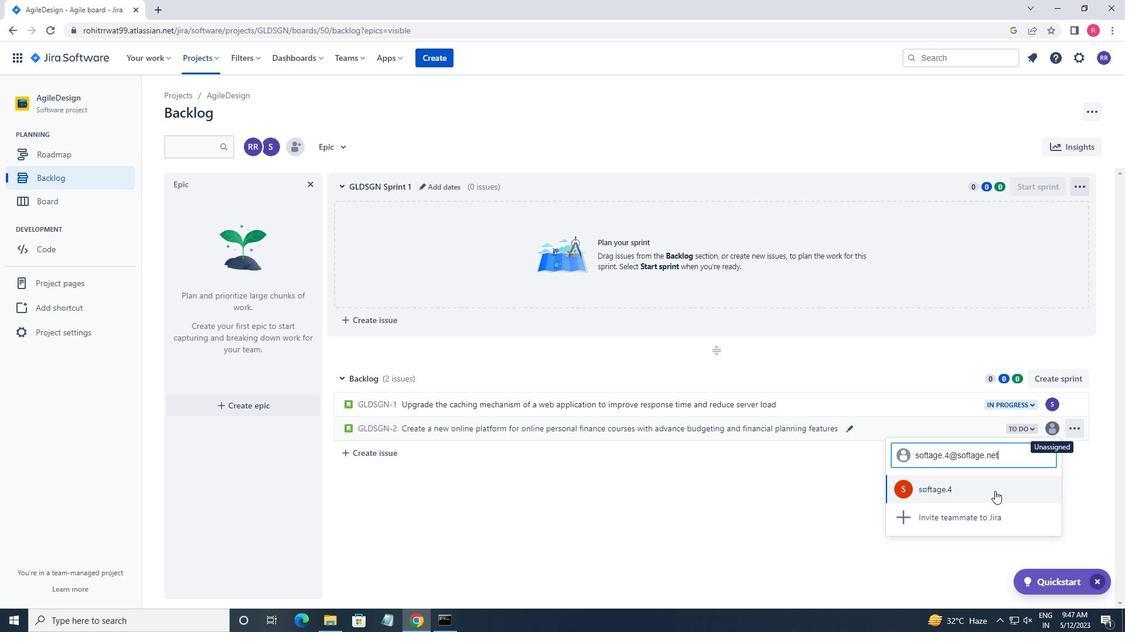 
Action: Mouse moved to (1021, 428)
Screenshot: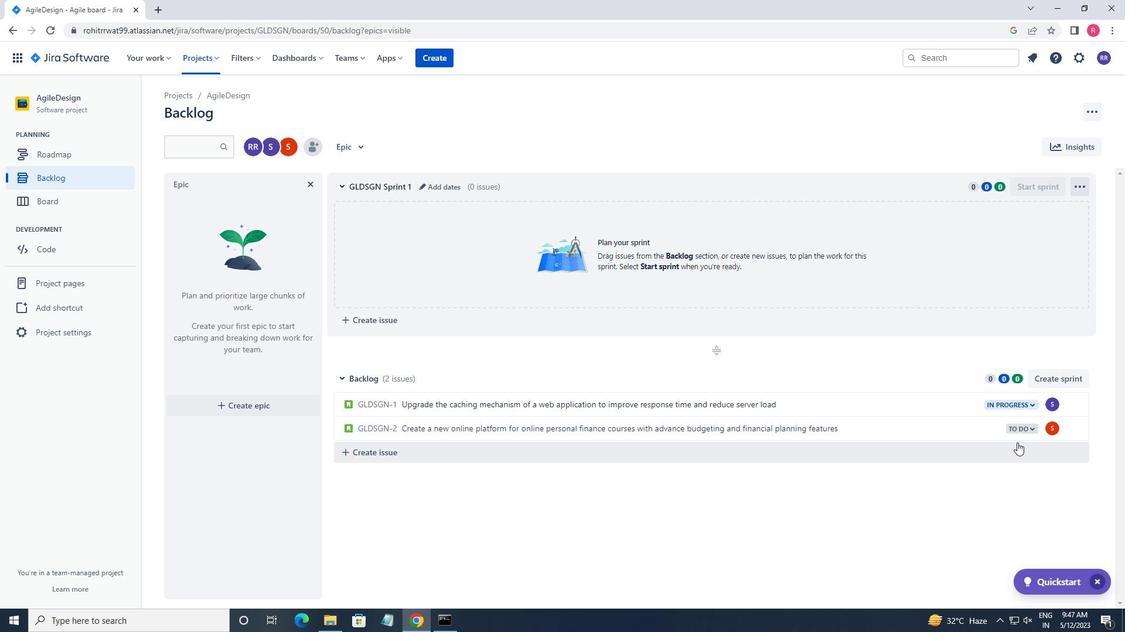 
Action: Mouse pressed left at (1021, 428)
Screenshot: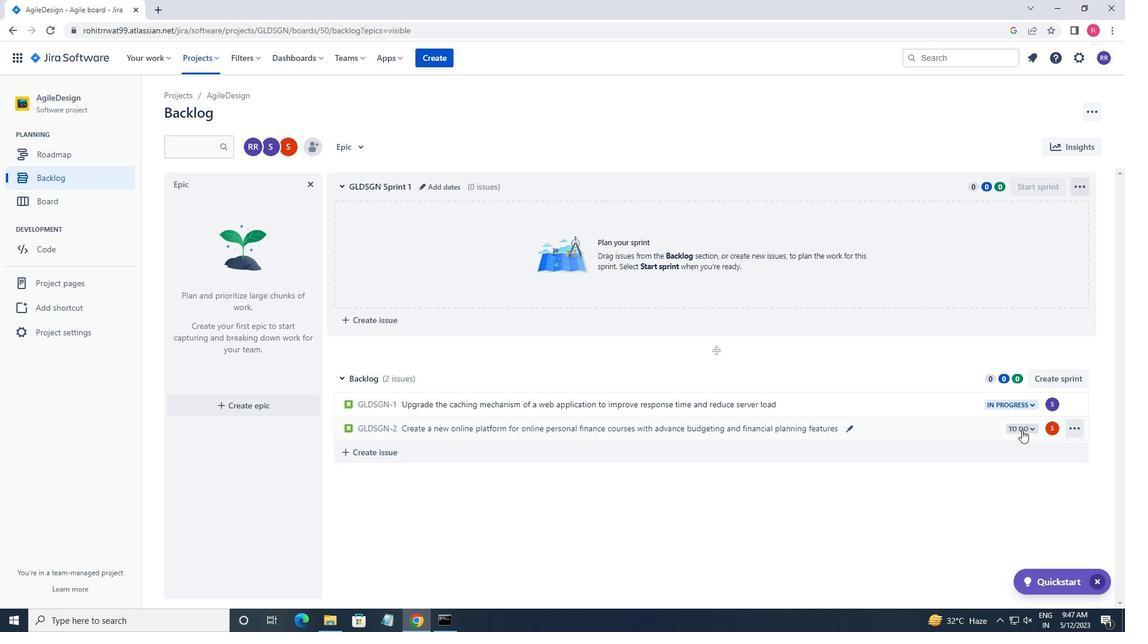 
Action: Mouse moved to (931, 453)
Screenshot: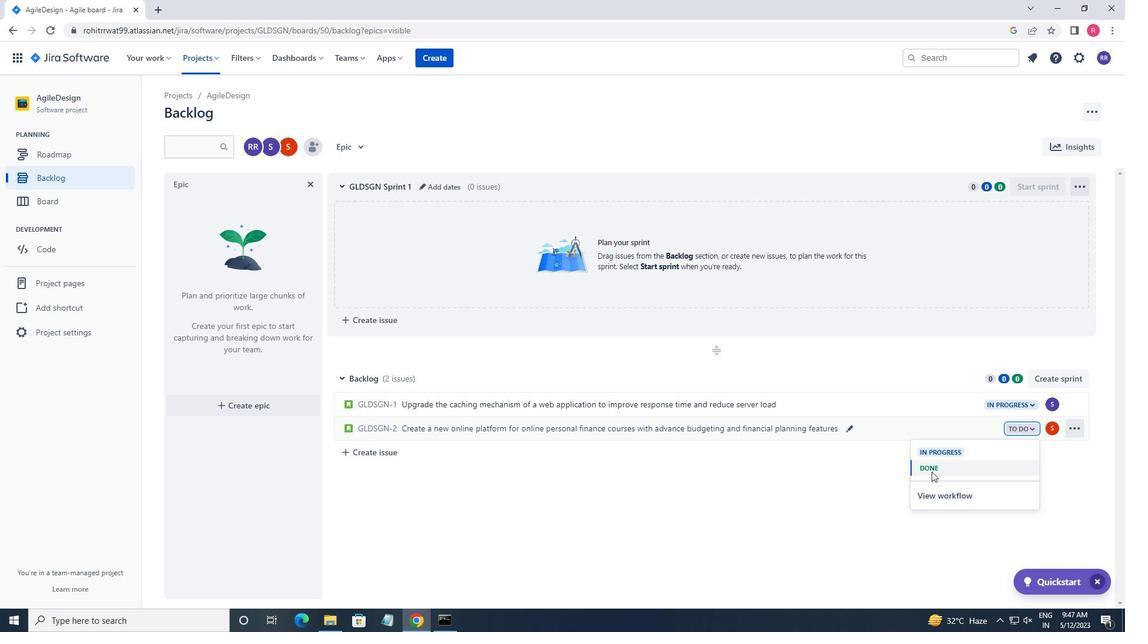 
Action: Mouse pressed left at (931, 453)
Screenshot: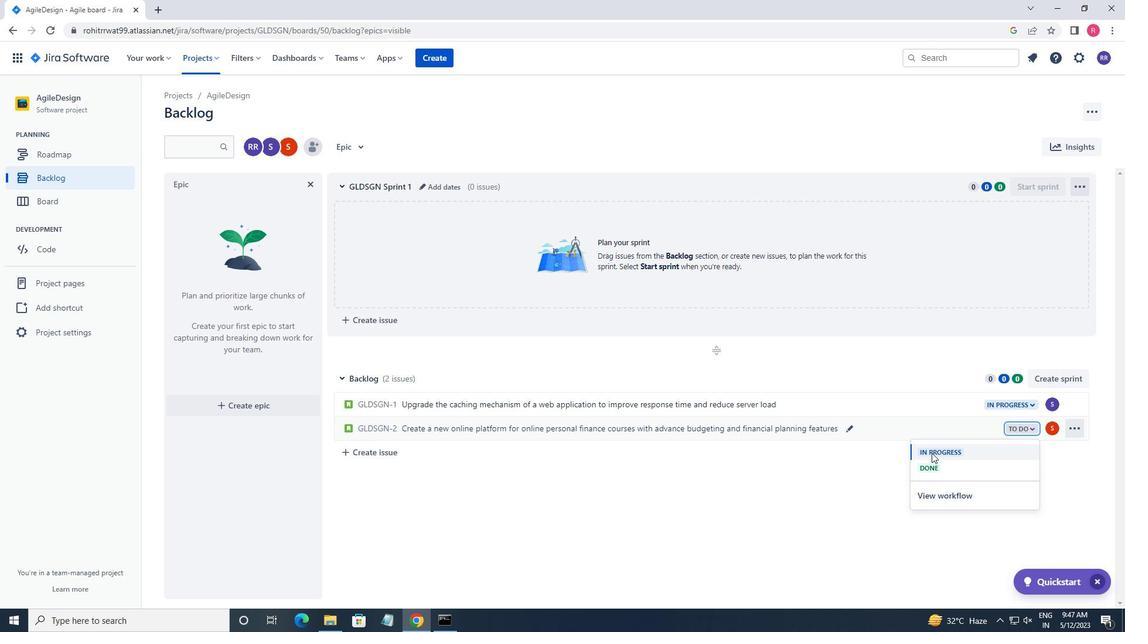 
